 Task: Add Heroica Mexico Pepita Lime, Superfood Dip & Spread, Organic to the cart.
Action: Mouse moved to (807, 287)
Screenshot: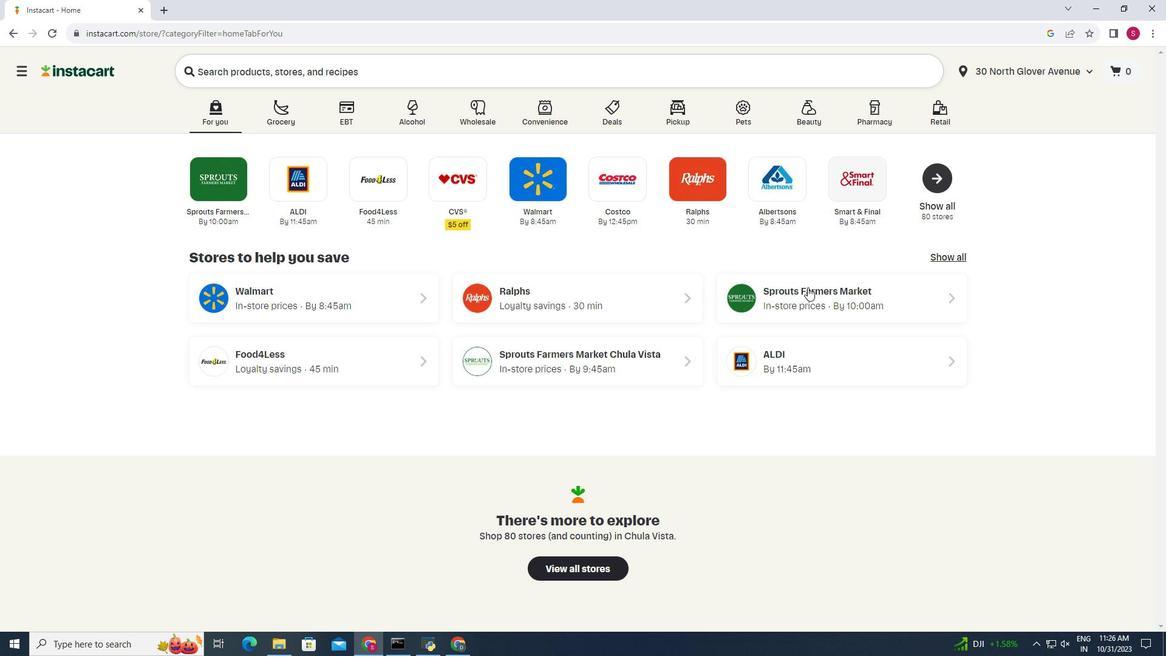 
Action: Mouse pressed left at (807, 287)
Screenshot: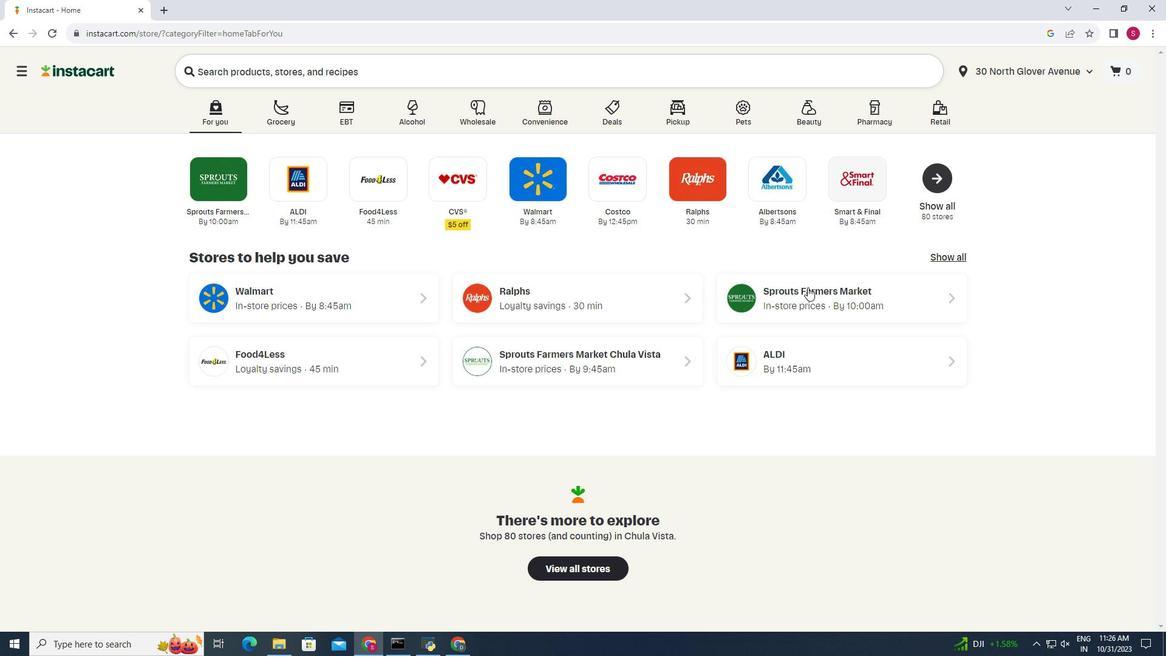 
Action: Mouse moved to (35, 530)
Screenshot: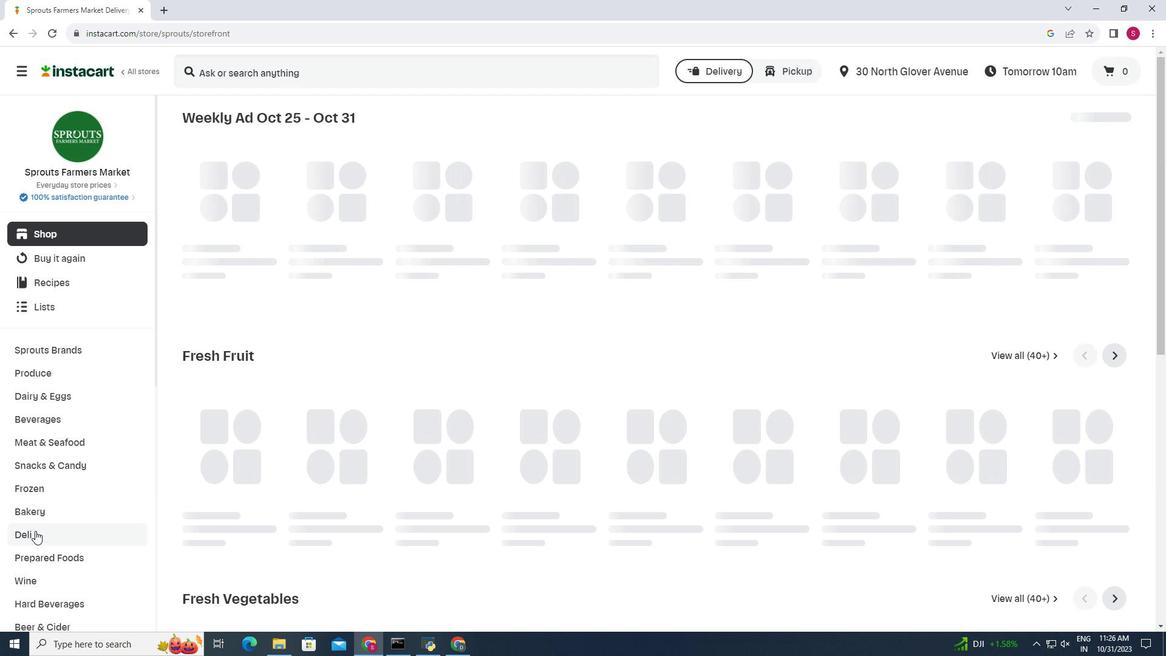 
Action: Mouse pressed left at (35, 530)
Screenshot: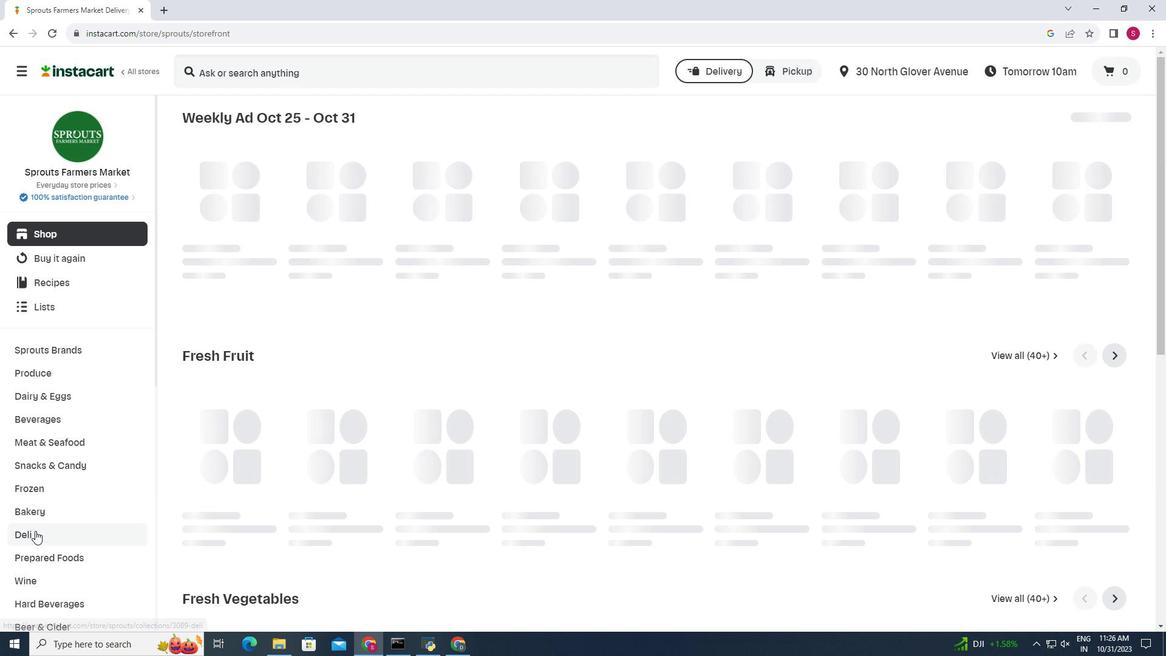 
Action: Mouse moved to (416, 148)
Screenshot: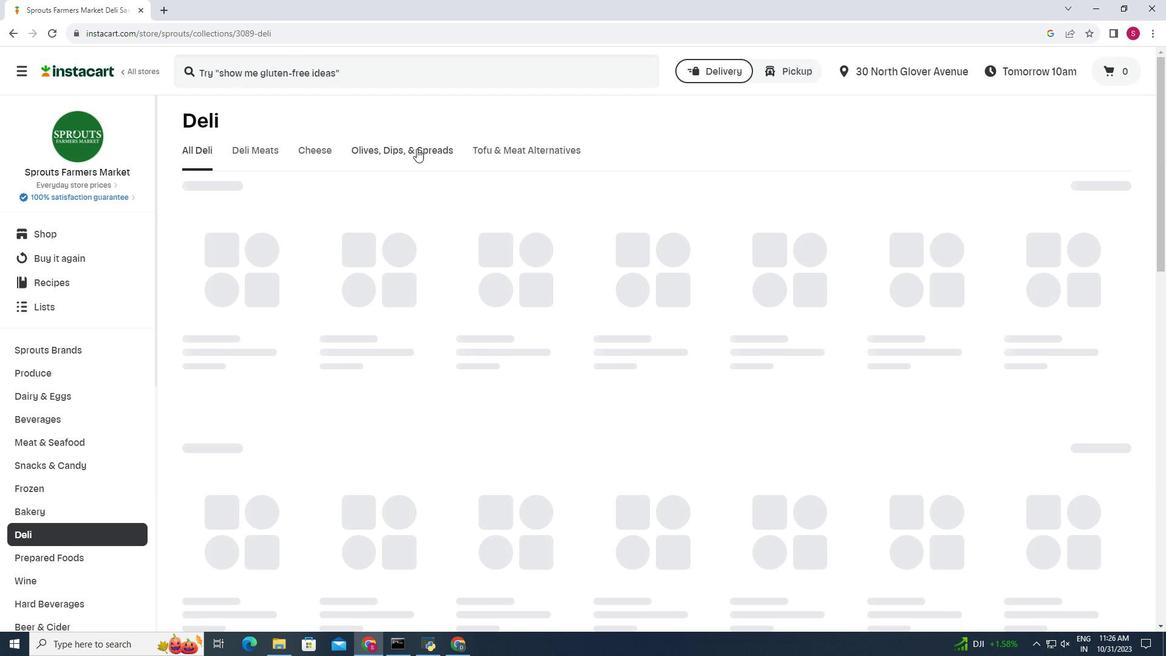 
Action: Mouse pressed left at (416, 148)
Screenshot: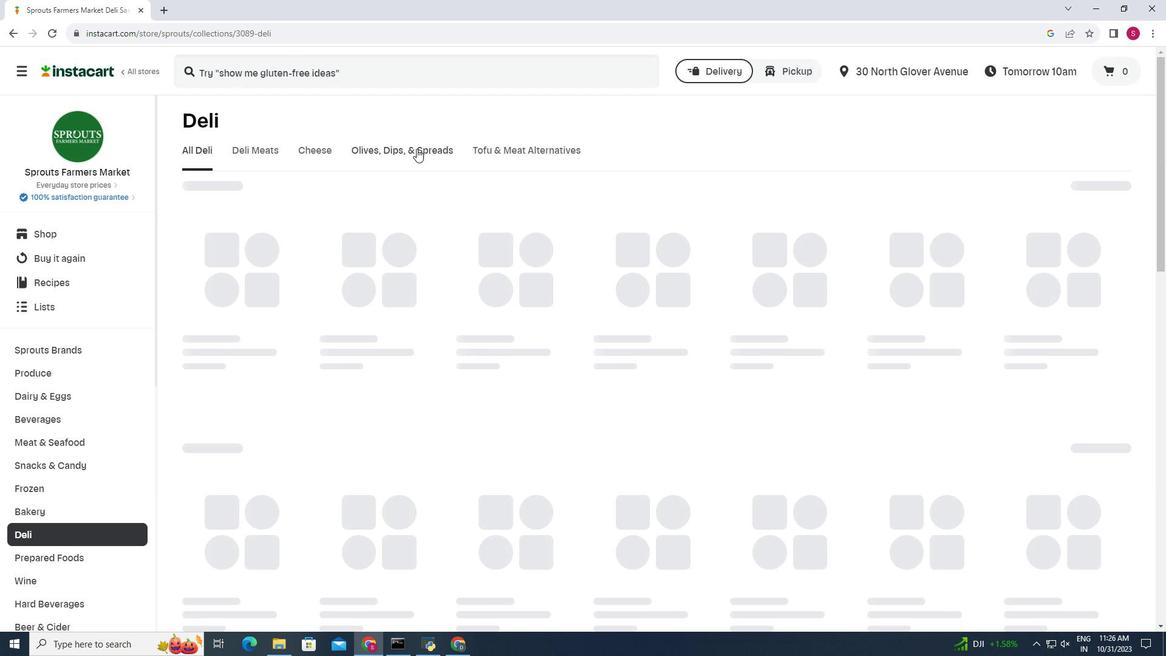 
Action: Mouse moved to (640, 194)
Screenshot: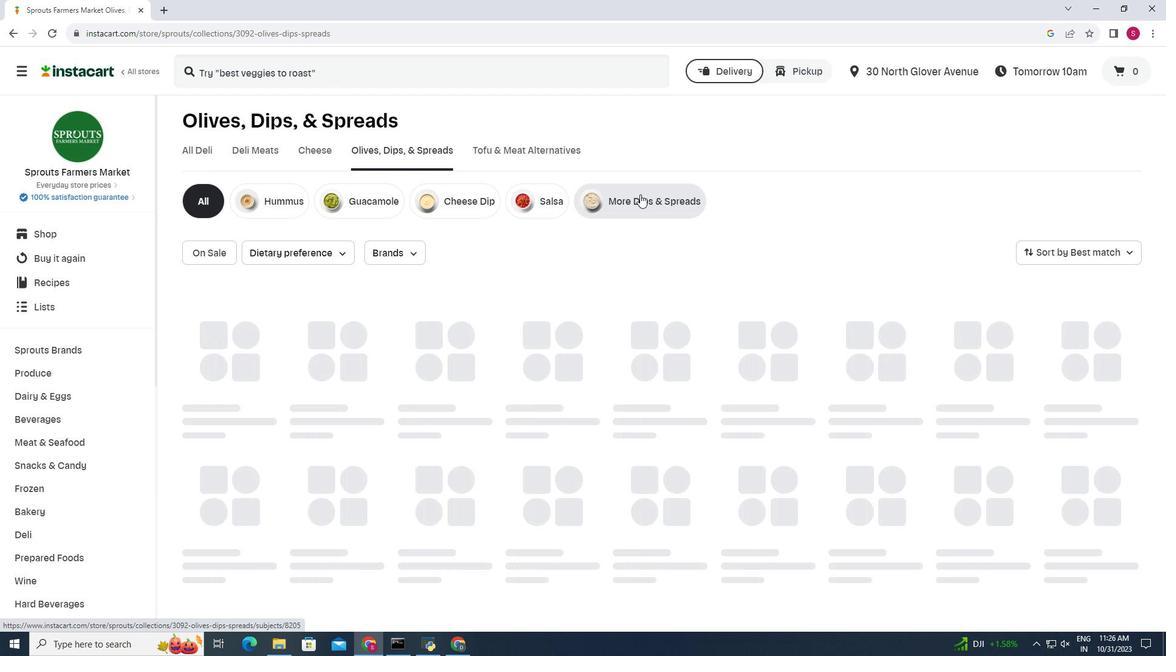 
Action: Mouse pressed left at (640, 194)
Screenshot: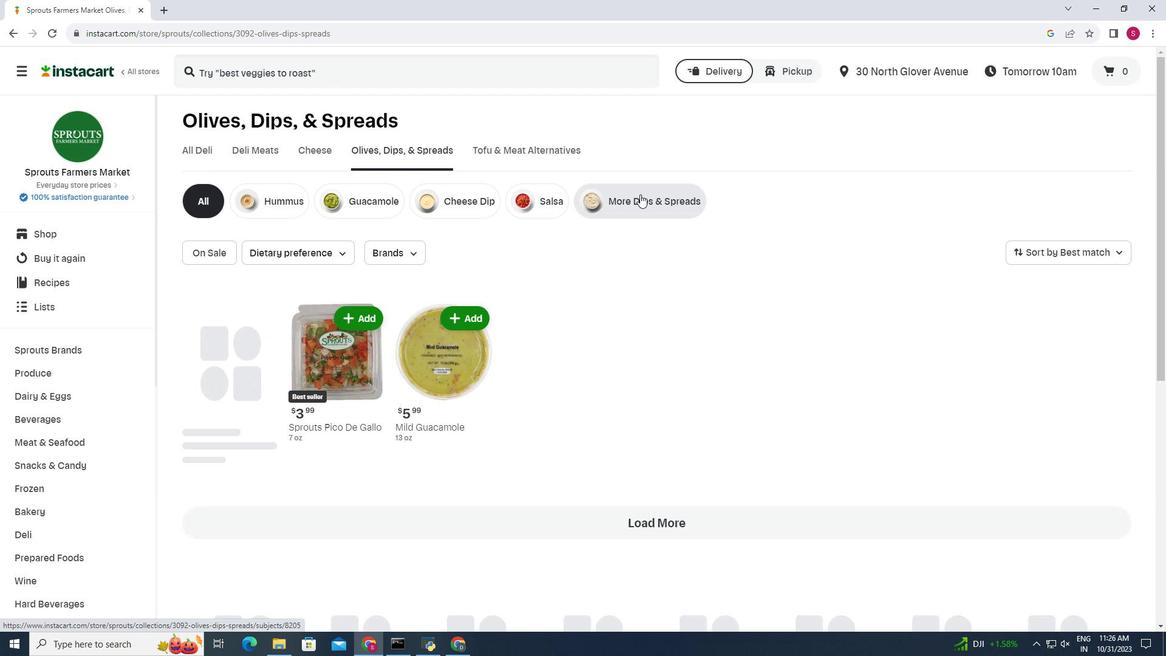 
Action: Mouse moved to (177, 306)
Screenshot: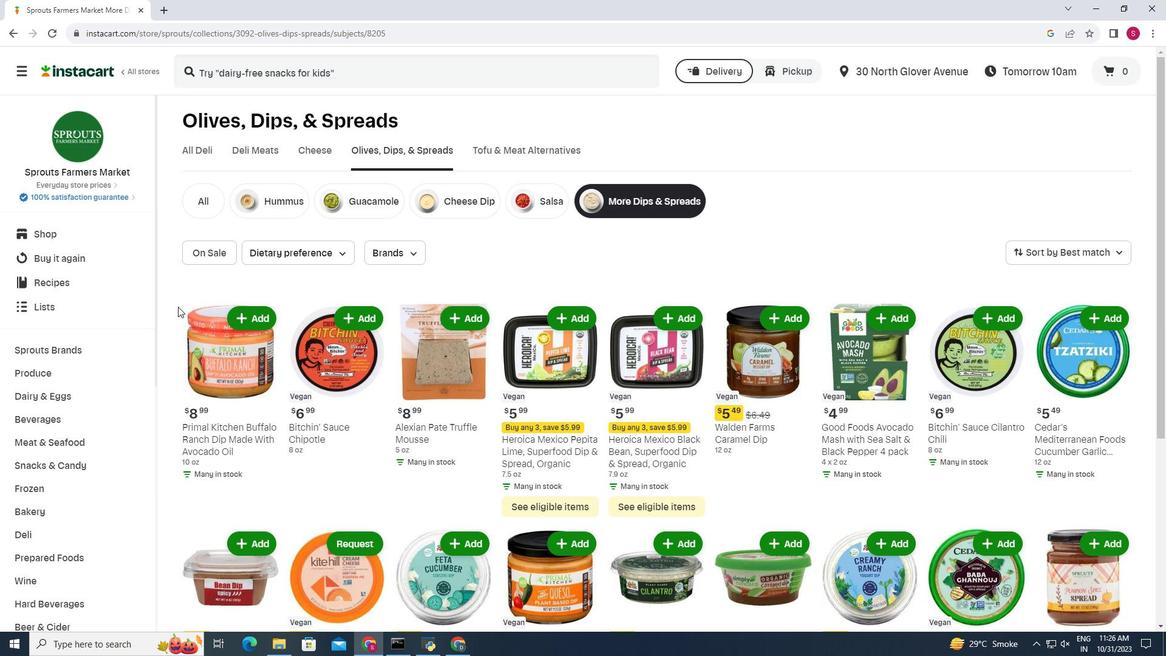 
Action: Mouse scrolled (177, 306) with delta (0, 0)
Screenshot: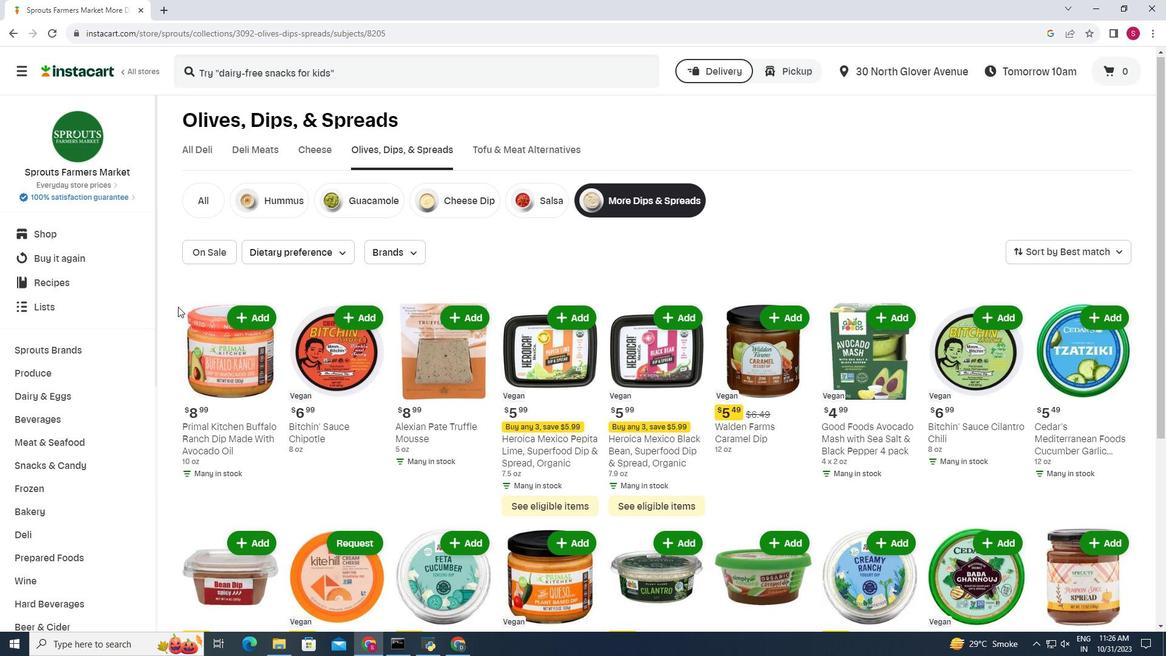 
Action: Mouse moved to (575, 261)
Screenshot: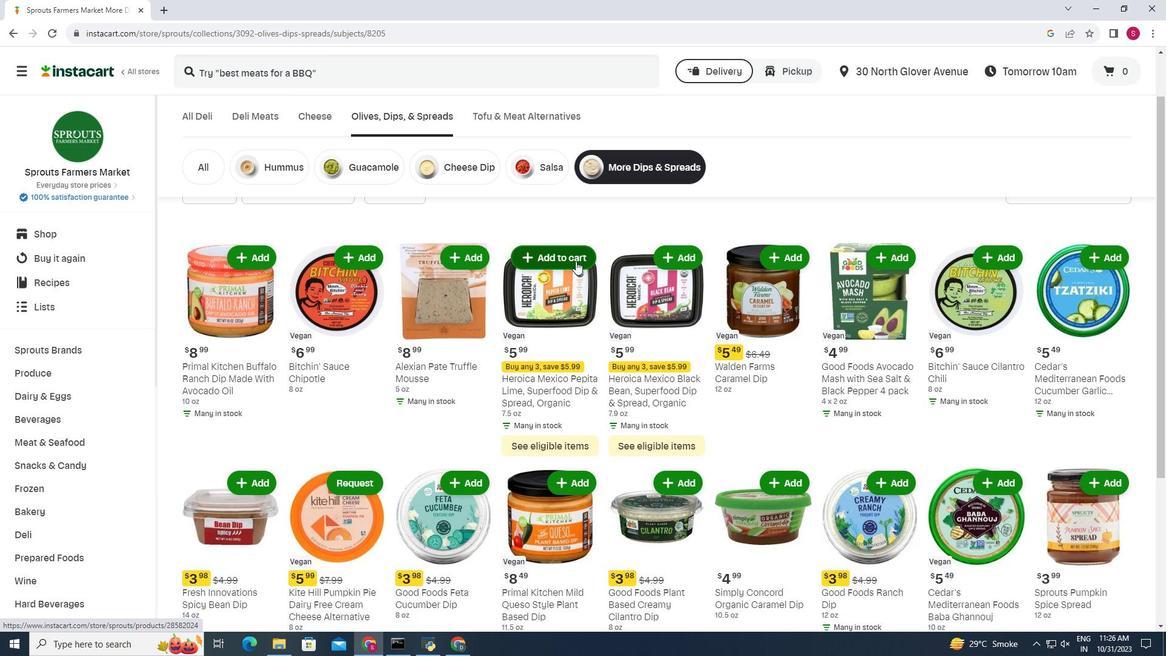 
Action: Mouse pressed left at (575, 261)
Screenshot: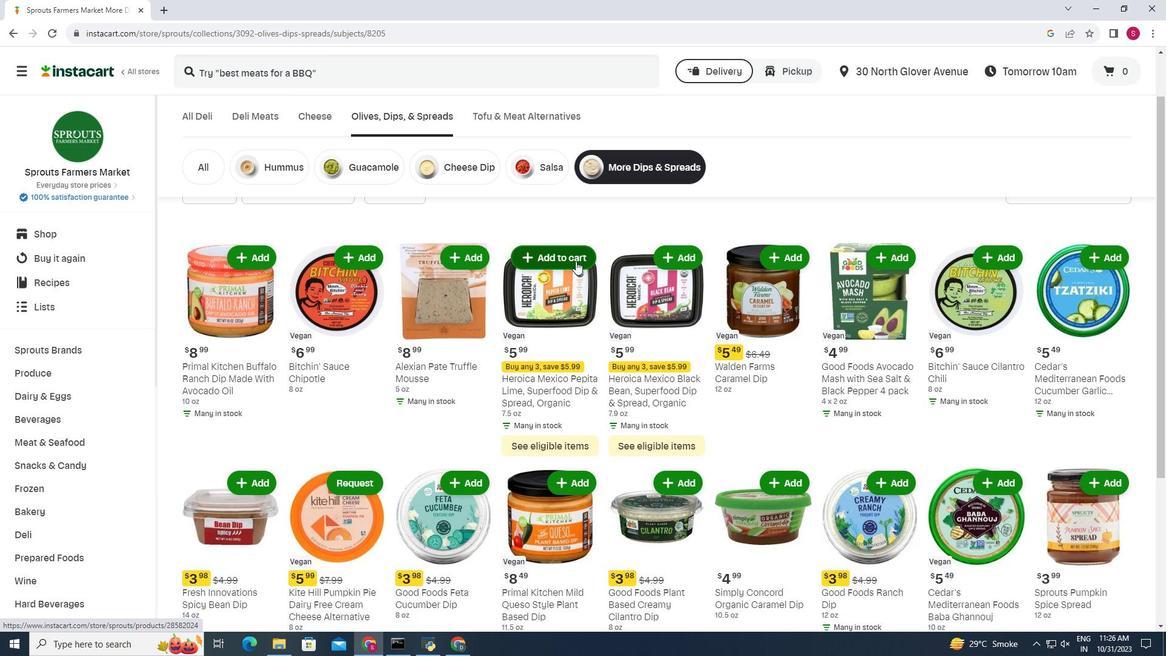 
Action: Mouse moved to (581, 234)
Screenshot: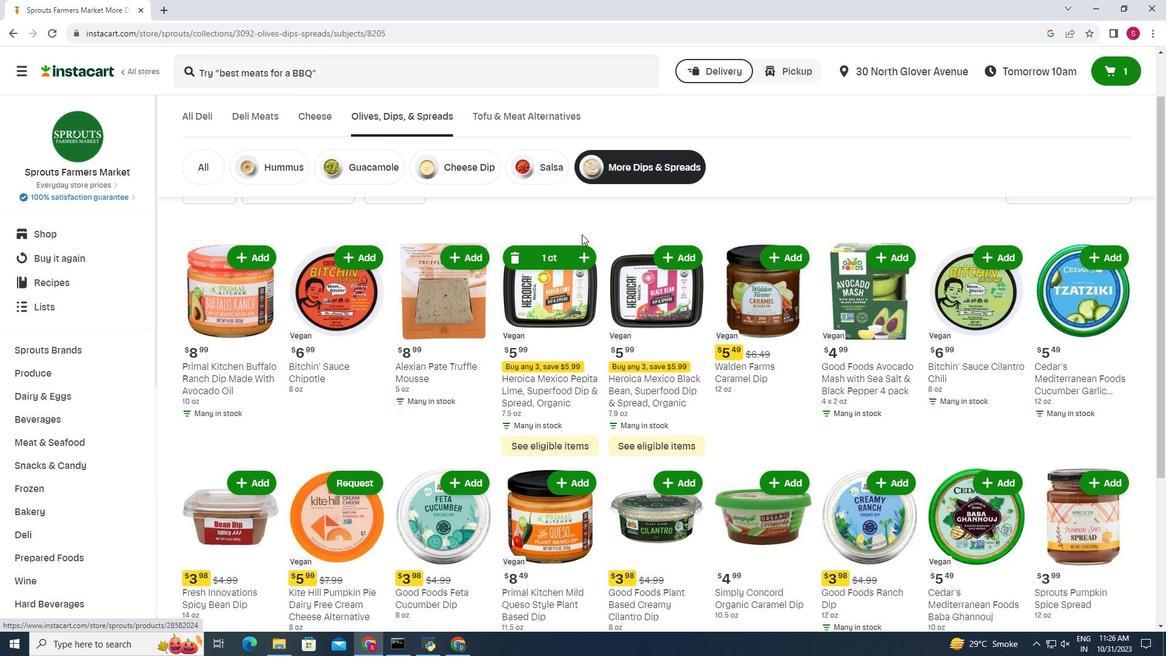
